 Task: Get the current traffic updates for Alcatraz Island in San Francisco.
Action: Mouse moved to (243, 319)
Screenshot: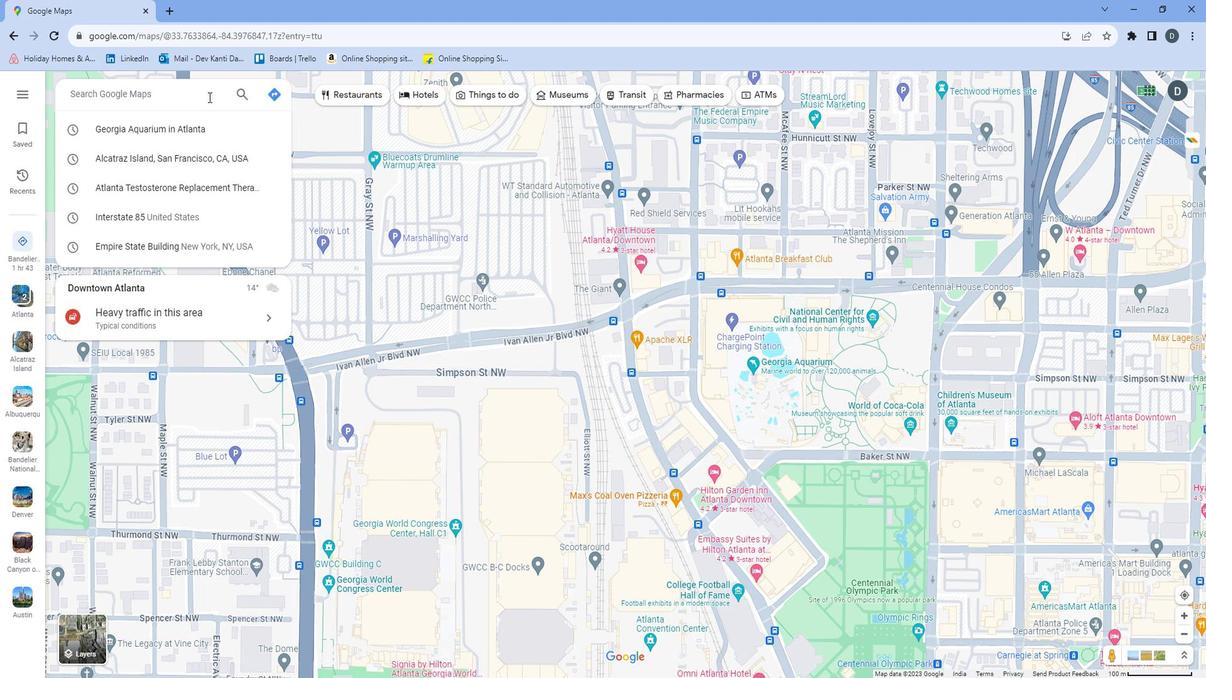 
Action: Mouse pressed left at (243, 319)
Screenshot: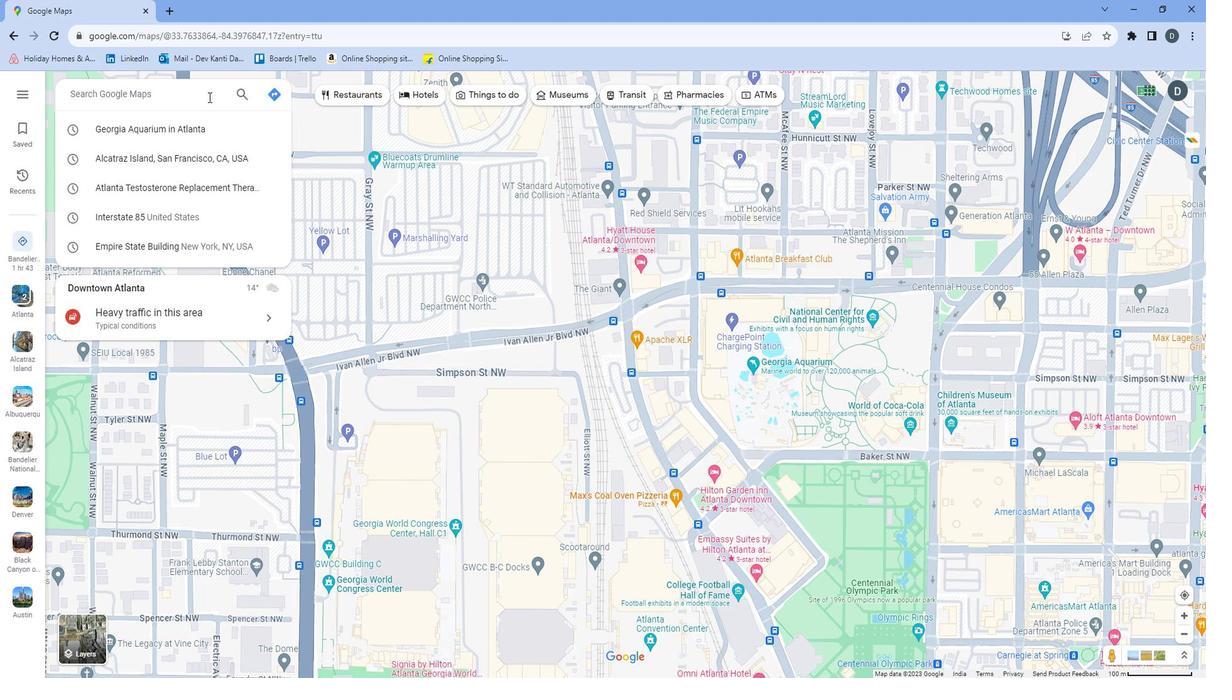 
Action: Mouse moved to (145, 368)
Screenshot: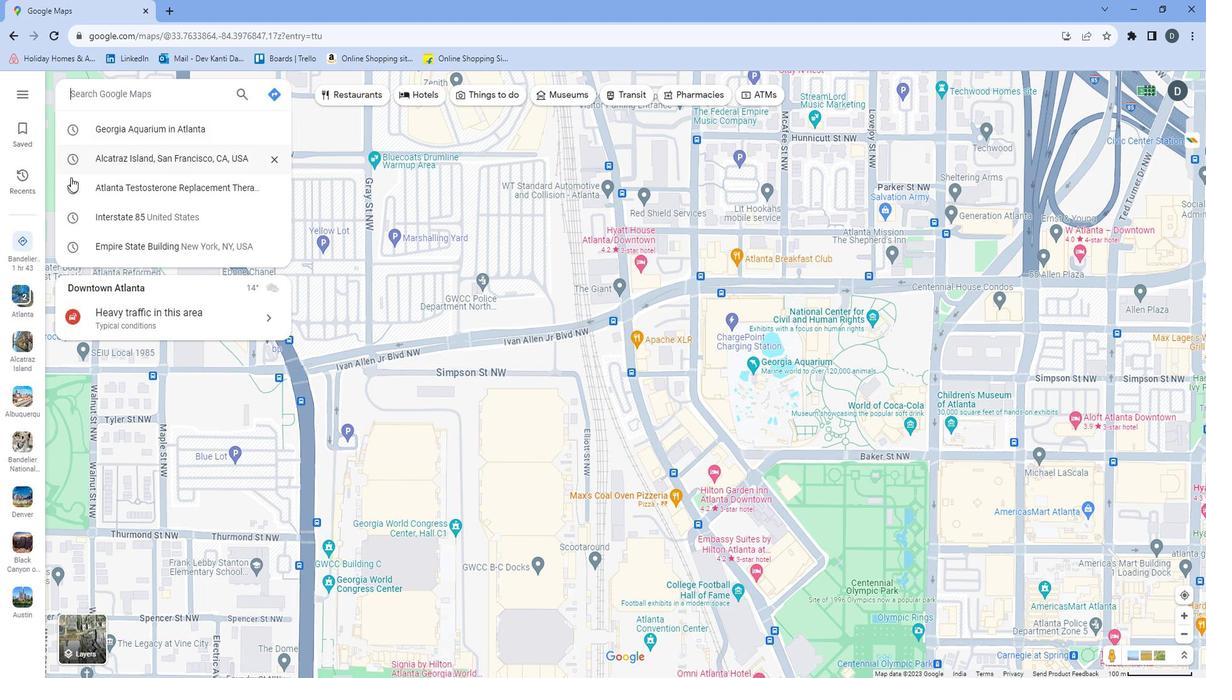 
Action: Key pressed <Key.shift>Alcatraz<Key.space><Key.shift>Island
Screenshot: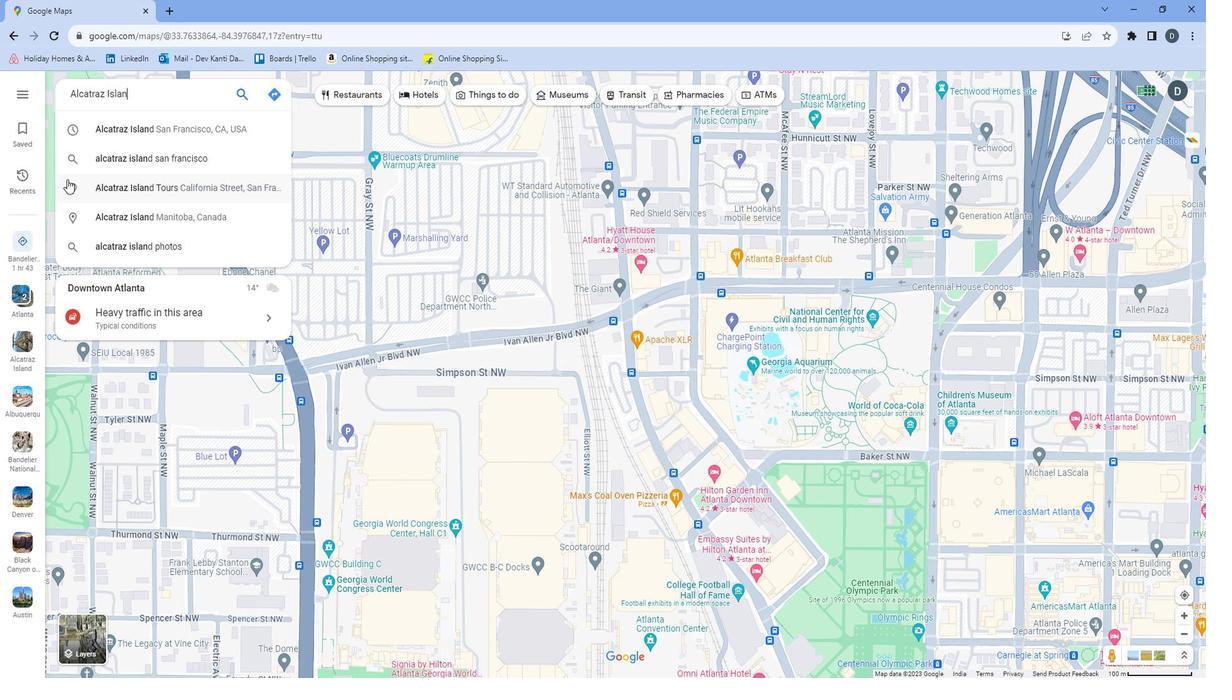 
Action: Mouse moved to (221, 337)
Screenshot: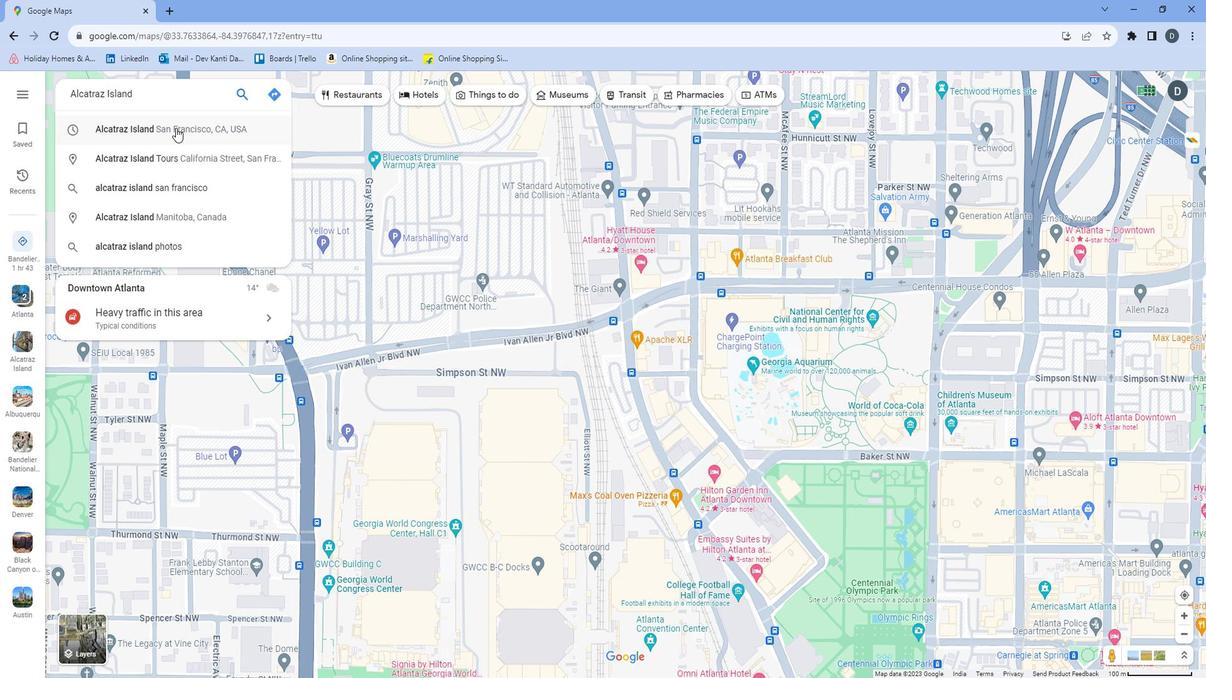 
Action: Mouse pressed left at (221, 337)
Screenshot: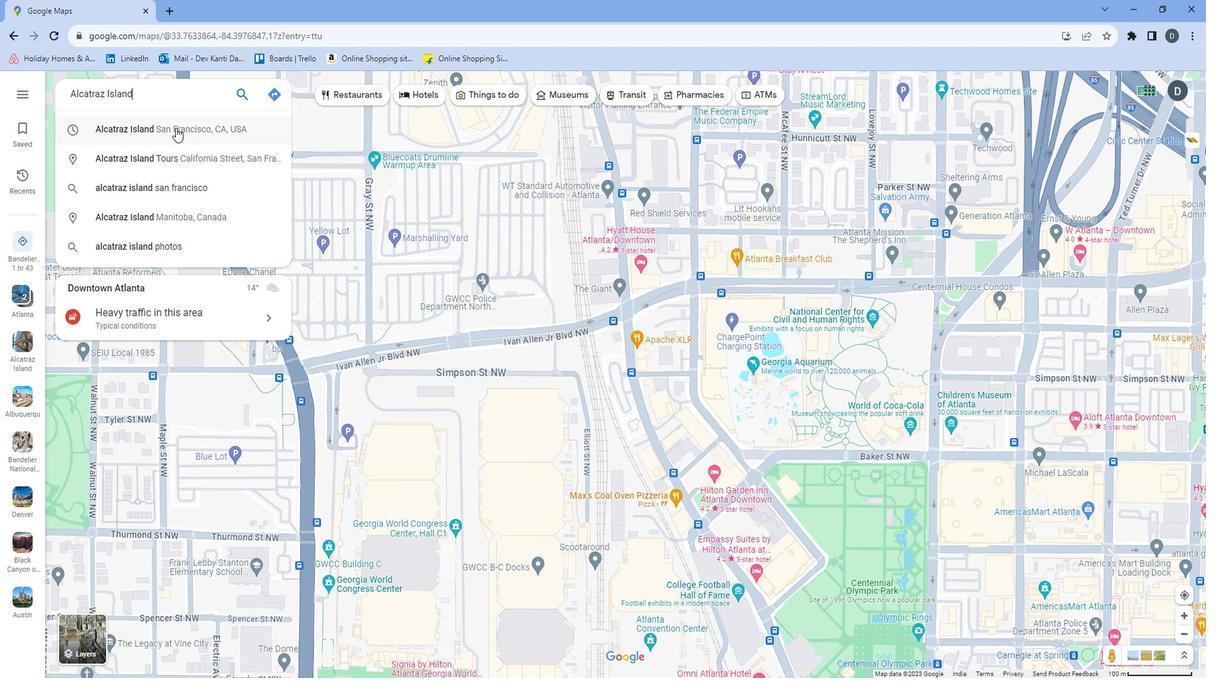 
Action: Mouse moved to (331, 656)
Screenshot: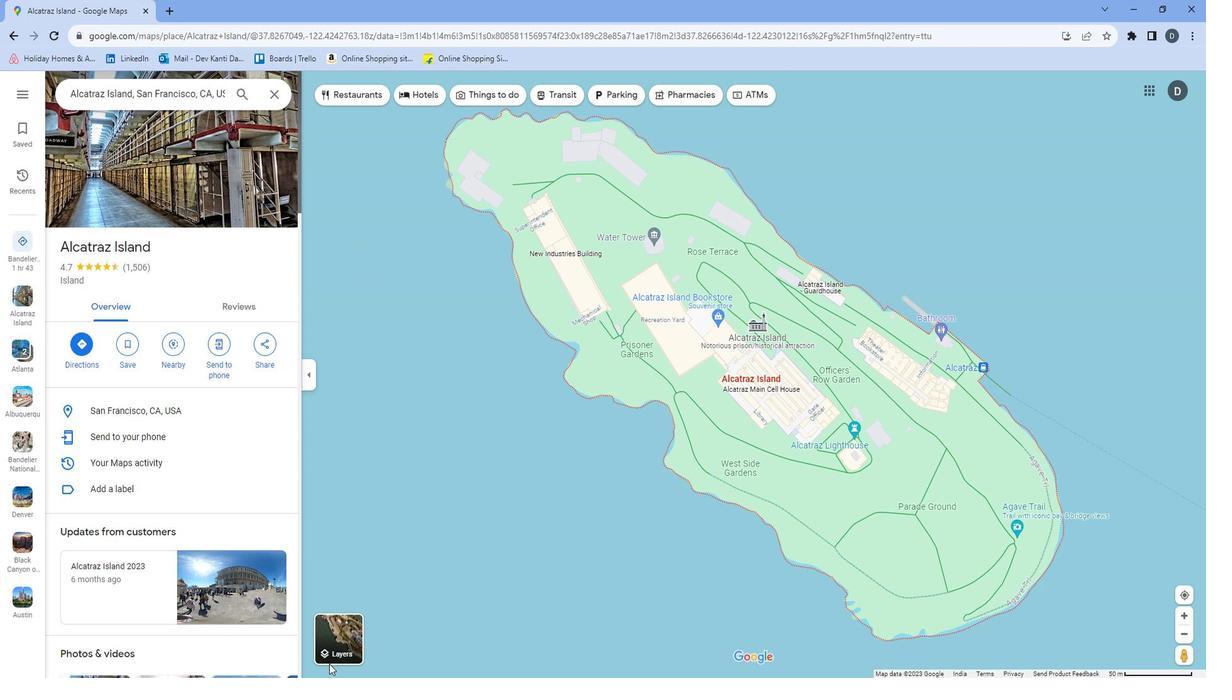 
Action: Mouse pressed left at (331, 656)
Screenshot: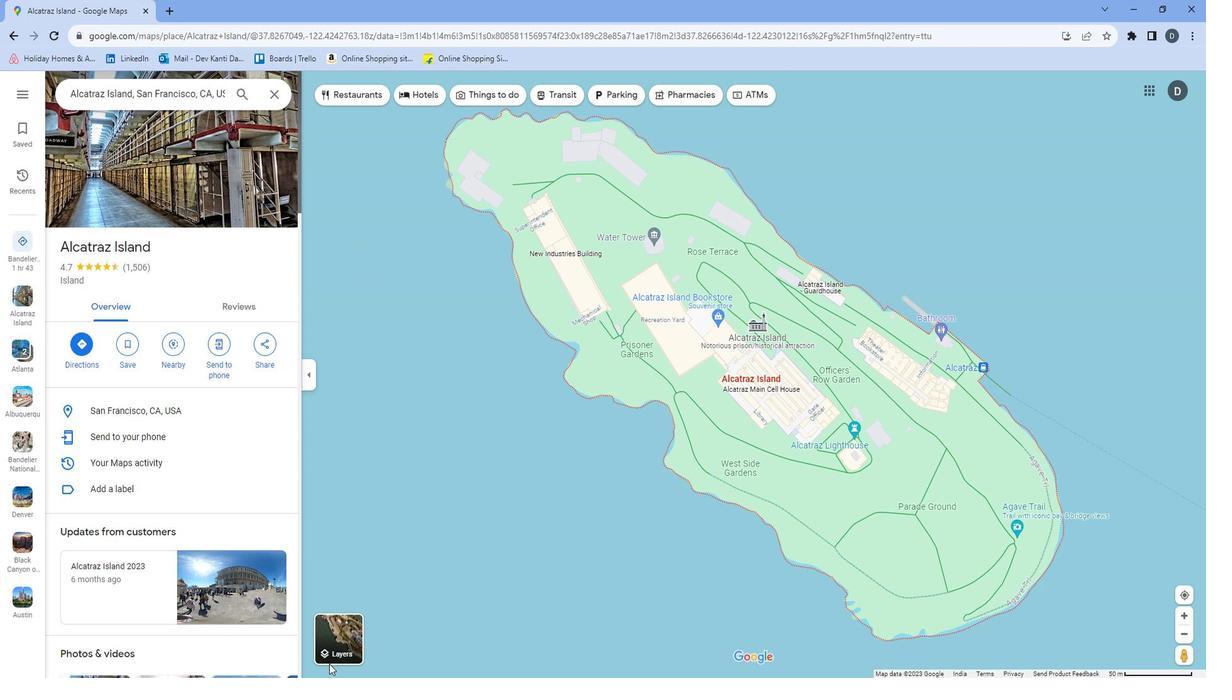 
Action: Mouse moved to (399, 639)
Screenshot: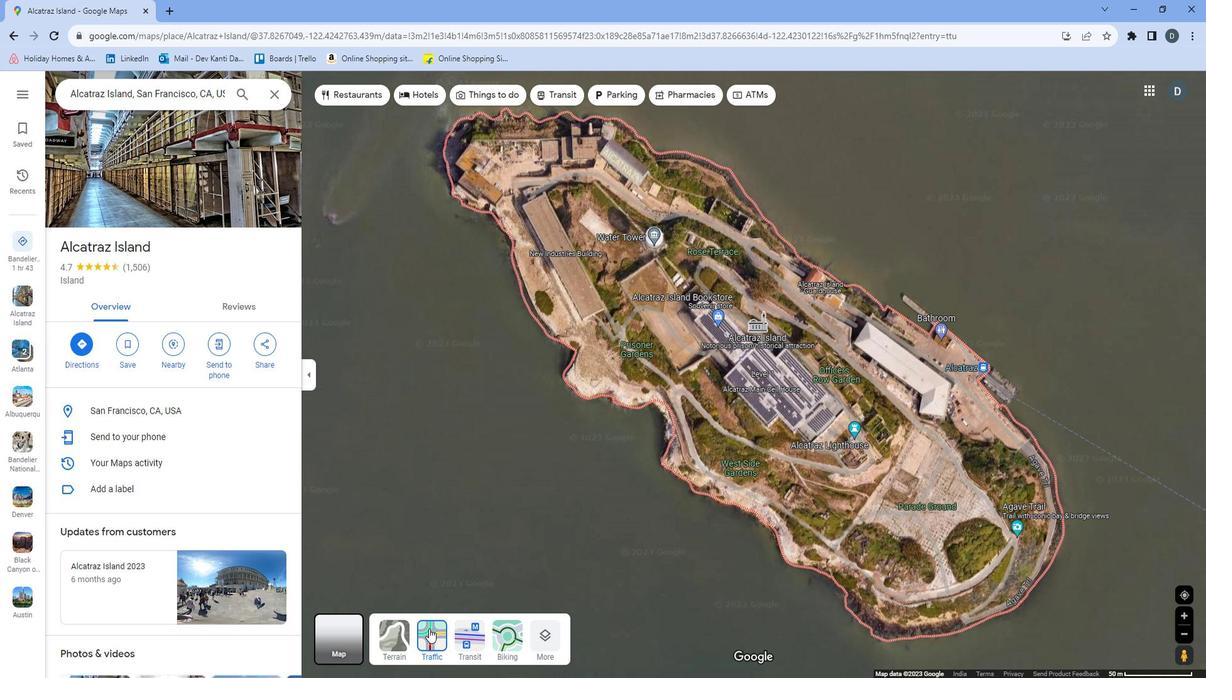 
Action: Mouse pressed left at (399, 639)
Screenshot: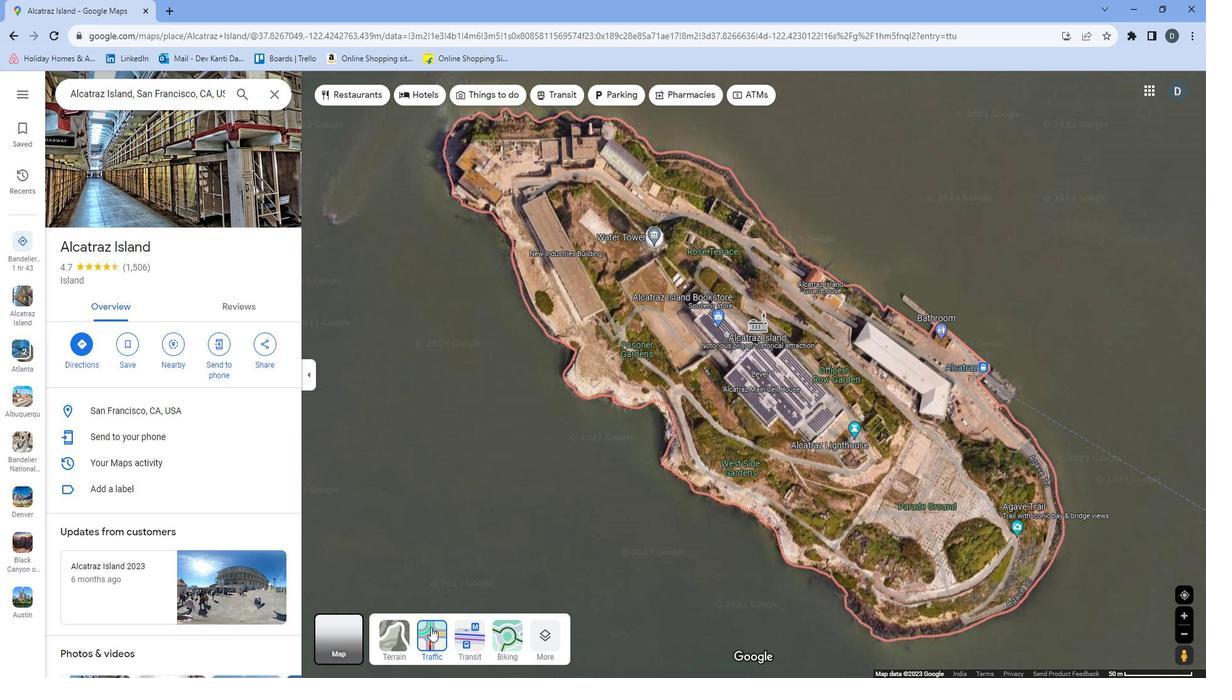 
Action: Mouse moved to (529, 596)
Screenshot: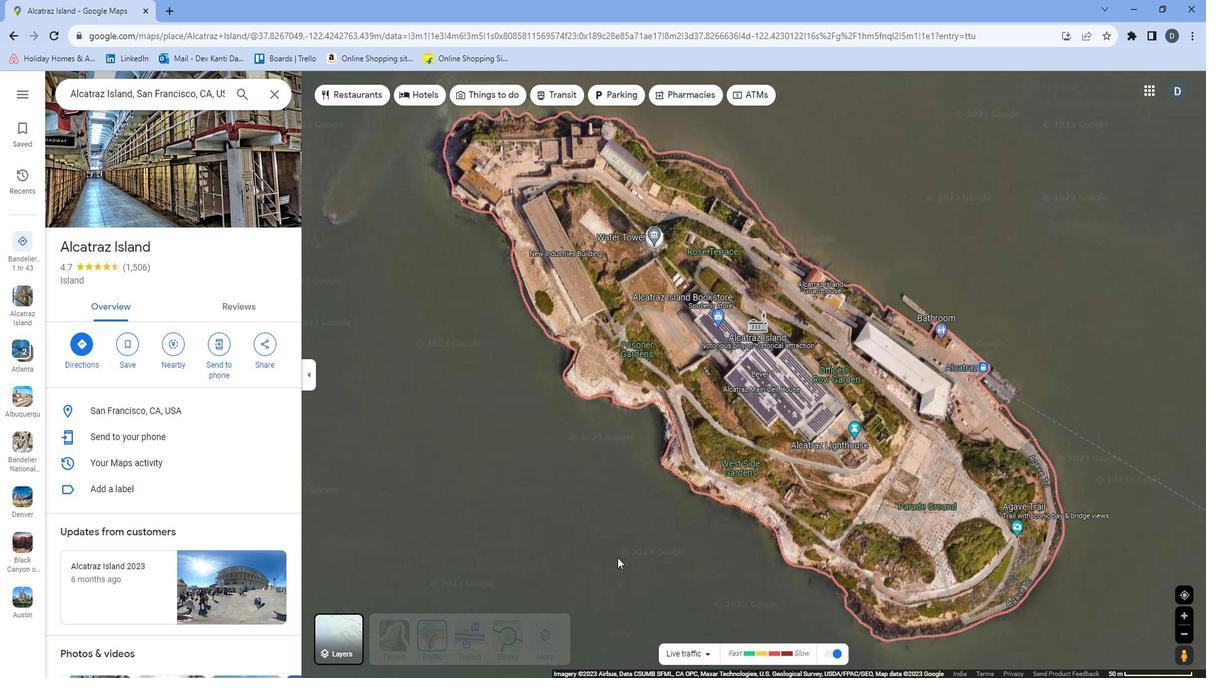 
Action: Mouse scrolled (529, 596) with delta (0, 0)
Screenshot: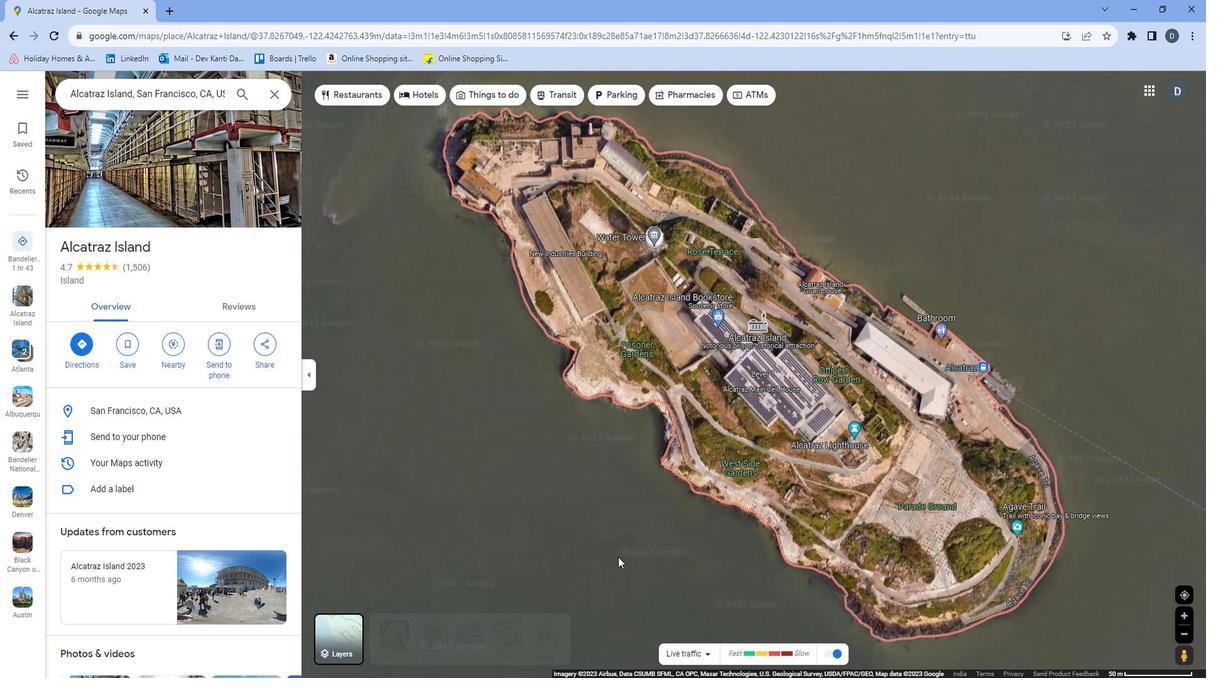 
Action: Mouse scrolled (529, 596) with delta (0, 0)
Screenshot: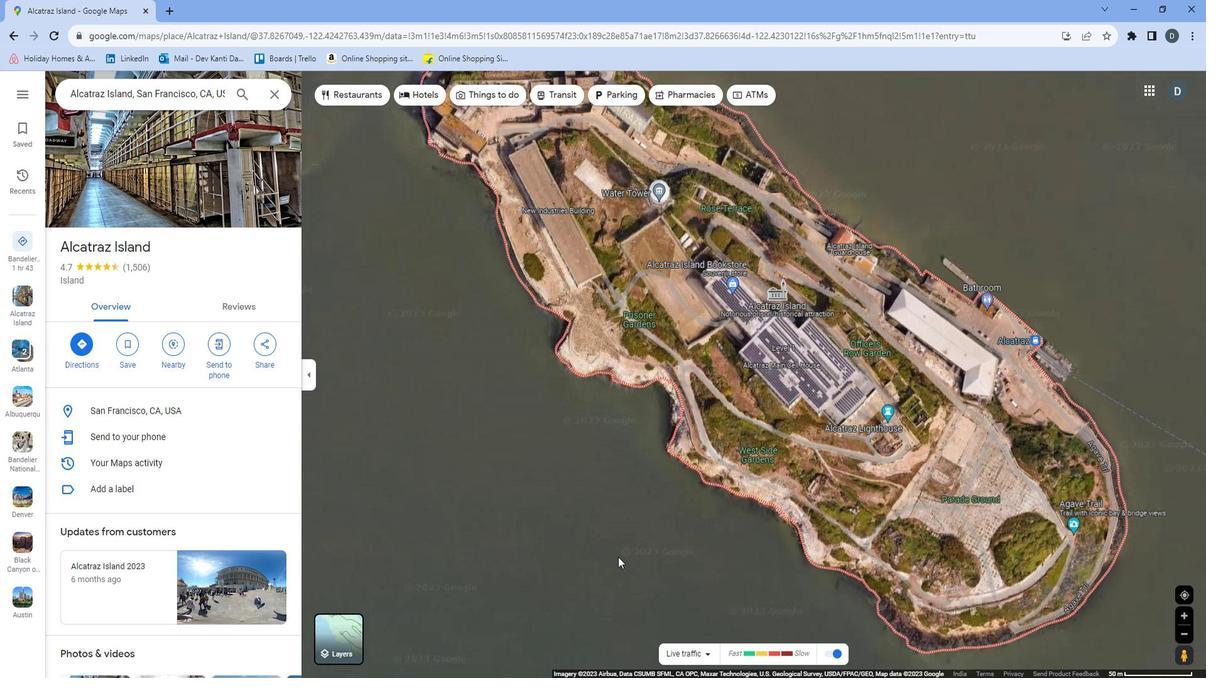 
Action: Mouse scrolled (529, 596) with delta (0, 0)
Screenshot: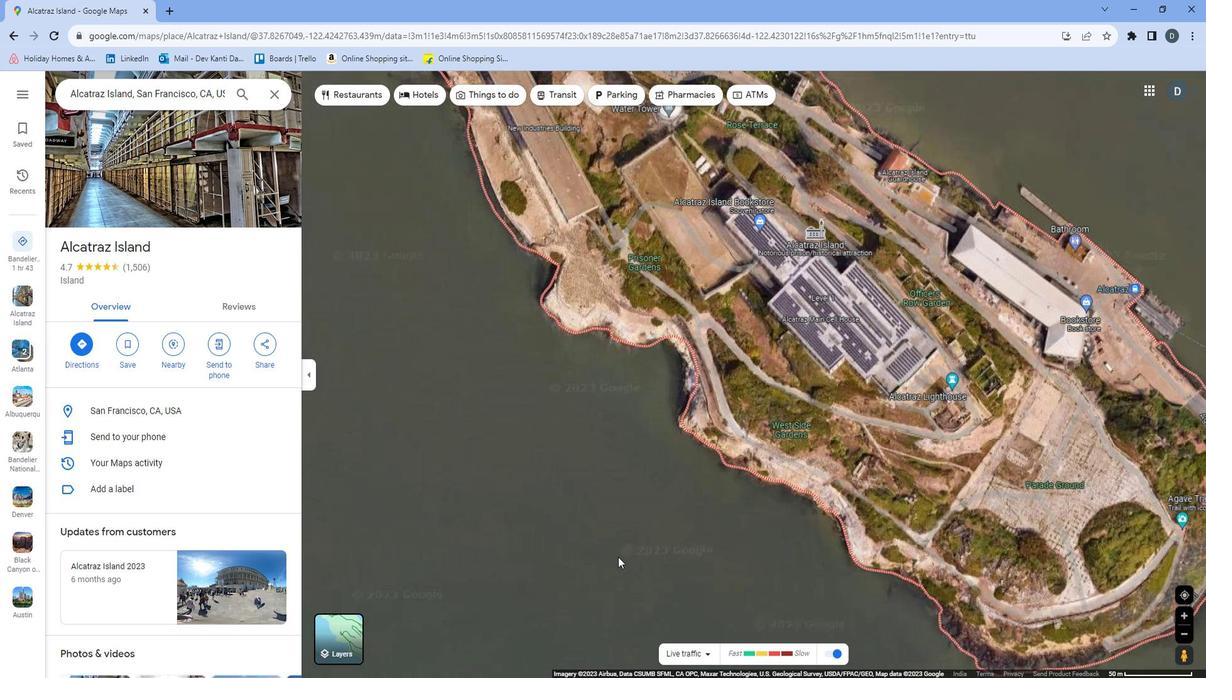 
Action: Mouse moved to (547, 567)
Screenshot: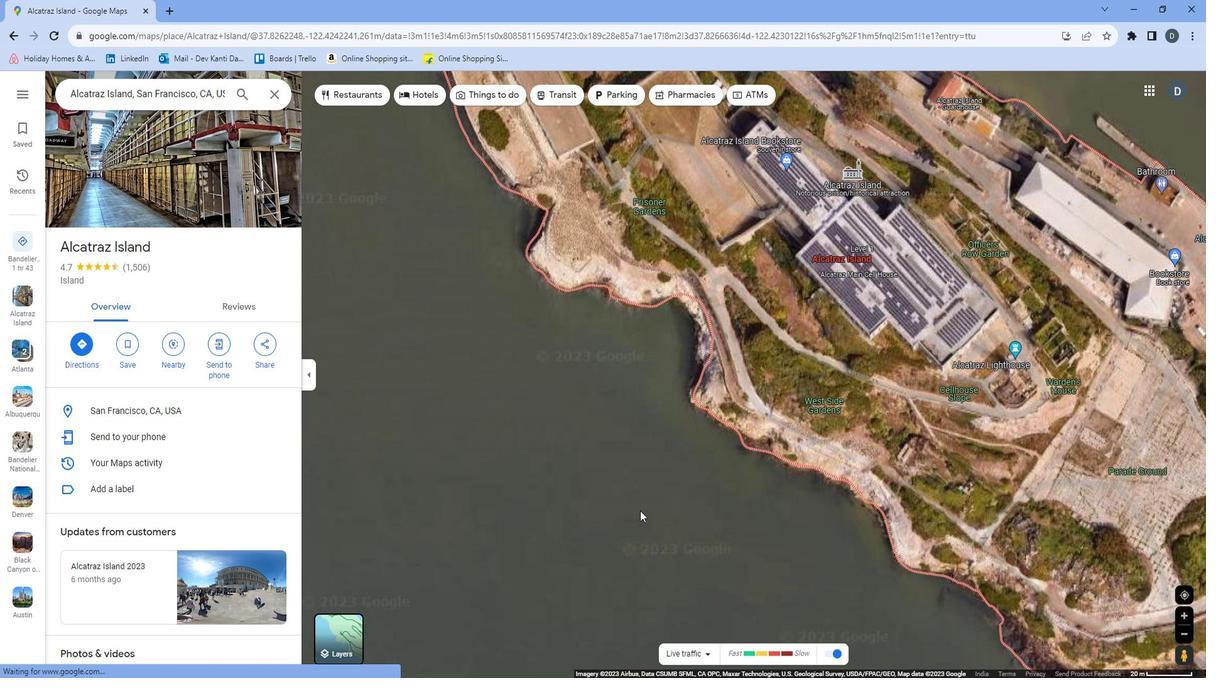 
Action: Mouse pressed left at (547, 567)
Screenshot: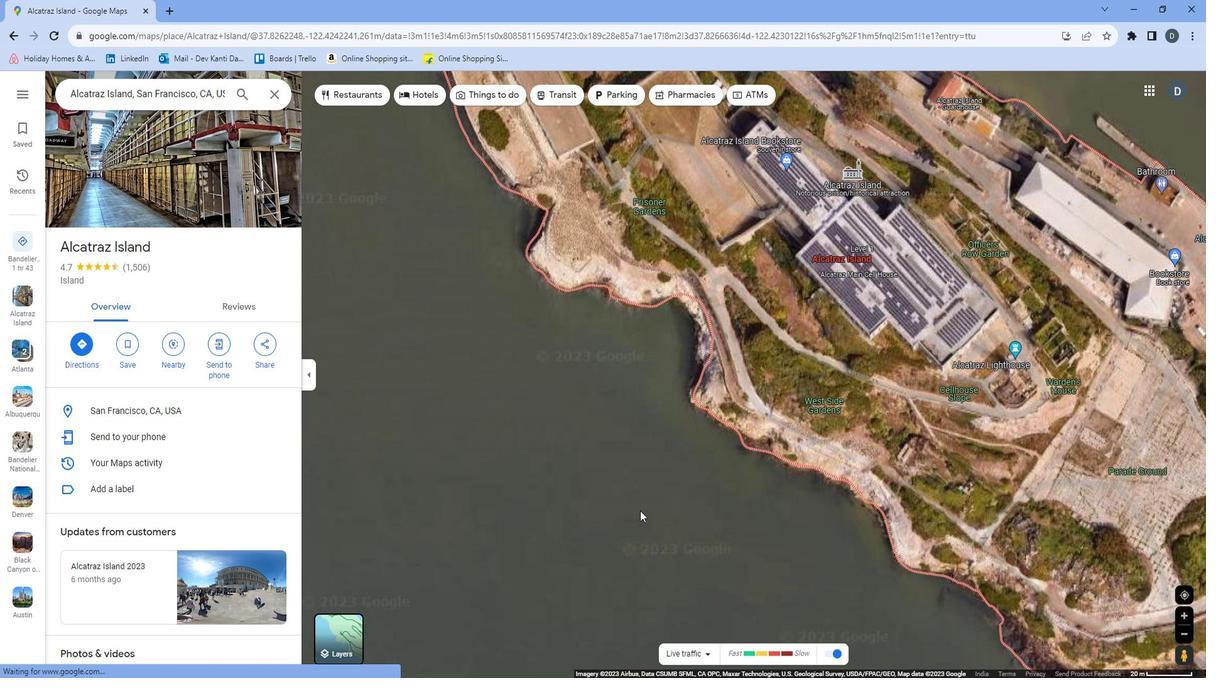 
Action: Mouse moved to (602, 568)
Screenshot: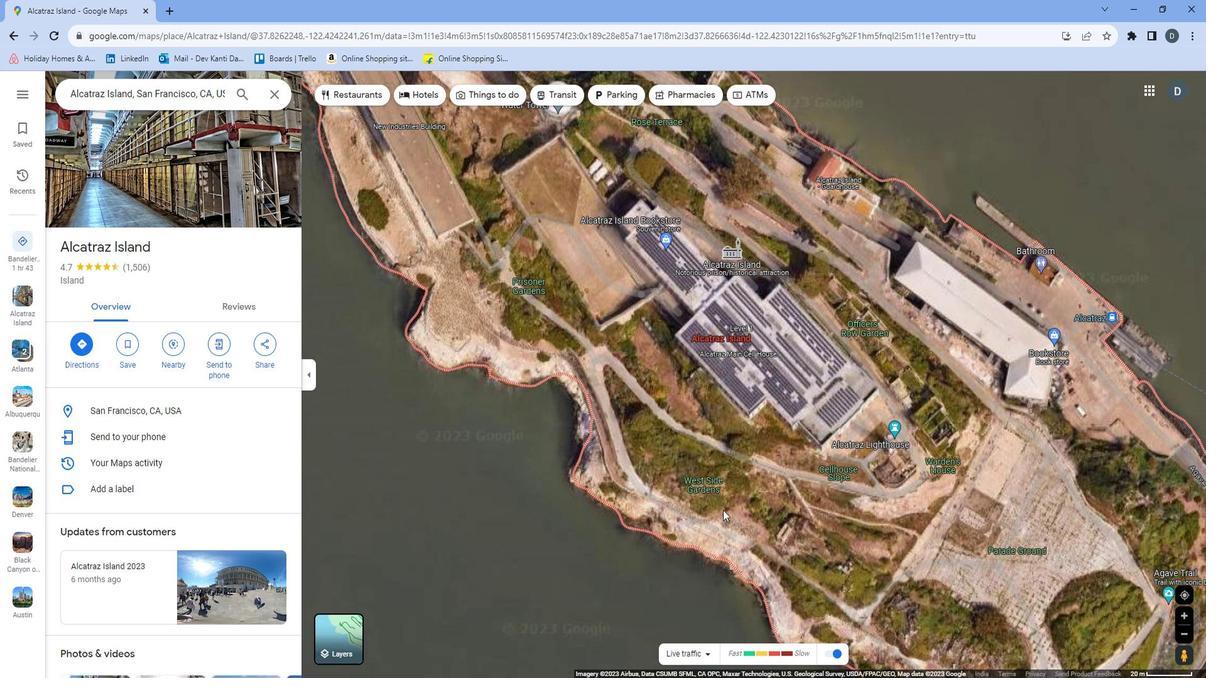
Action: Mouse scrolled (602, 568) with delta (0, 0)
Screenshot: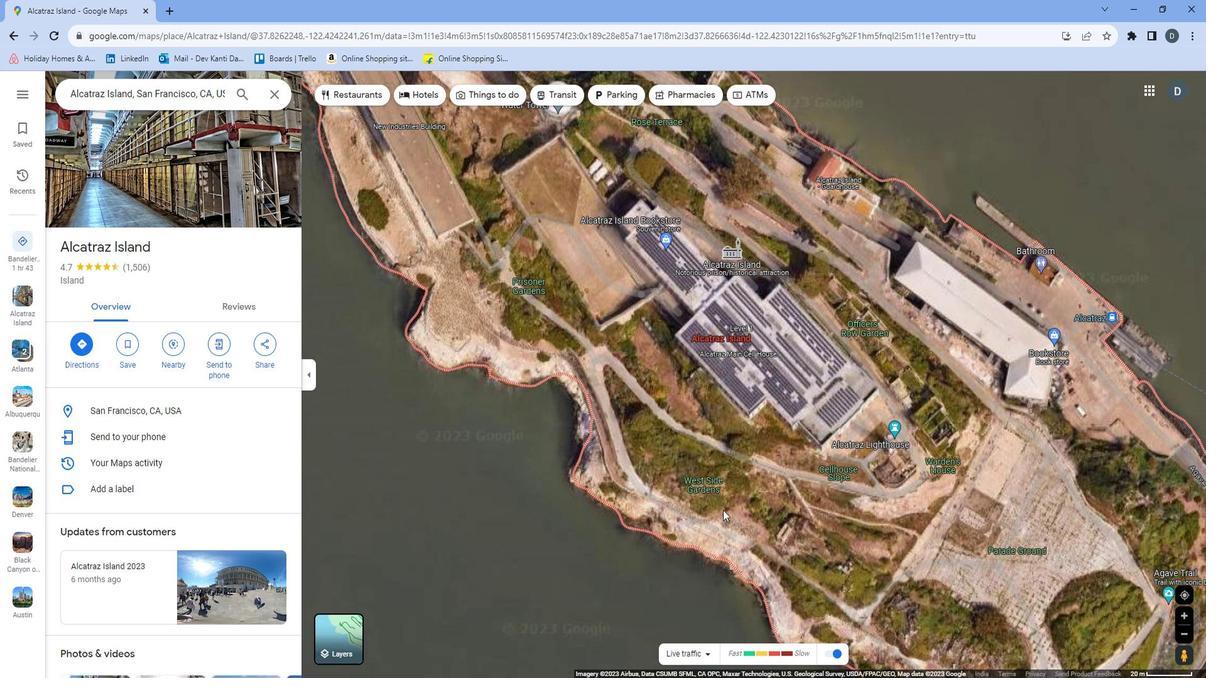 
Action: Mouse moved to (607, 565)
Screenshot: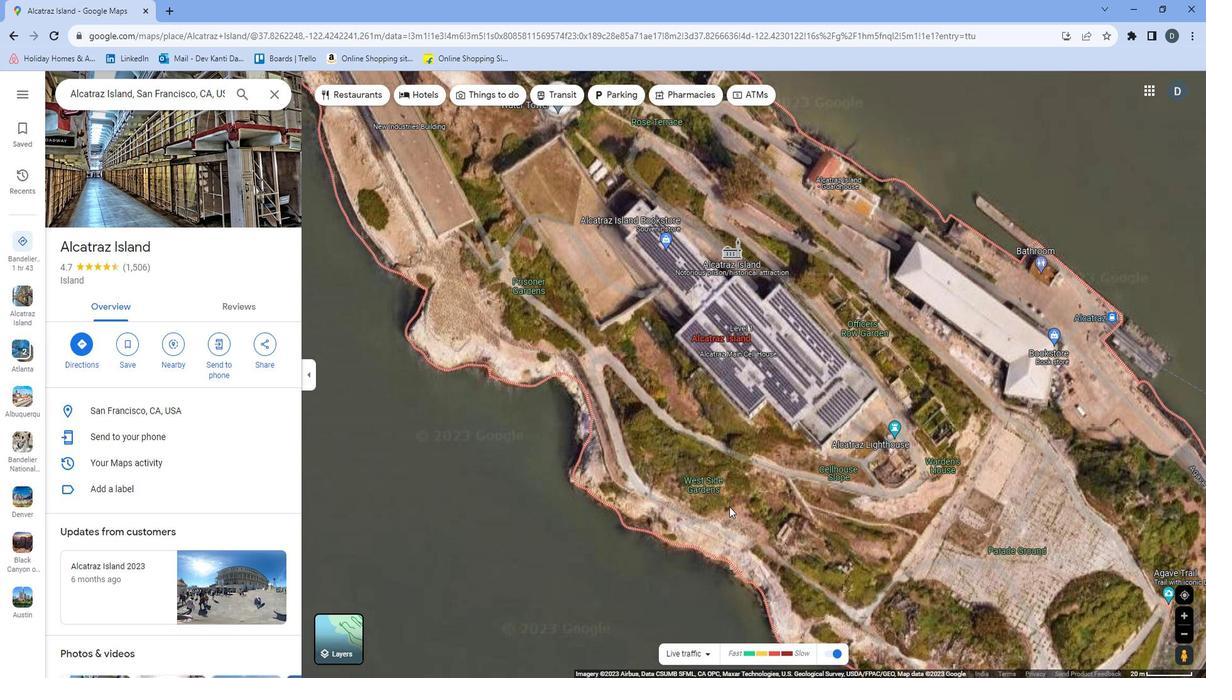 
Action: Mouse scrolled (607, 566) with delta (0, 0)
Screenshot: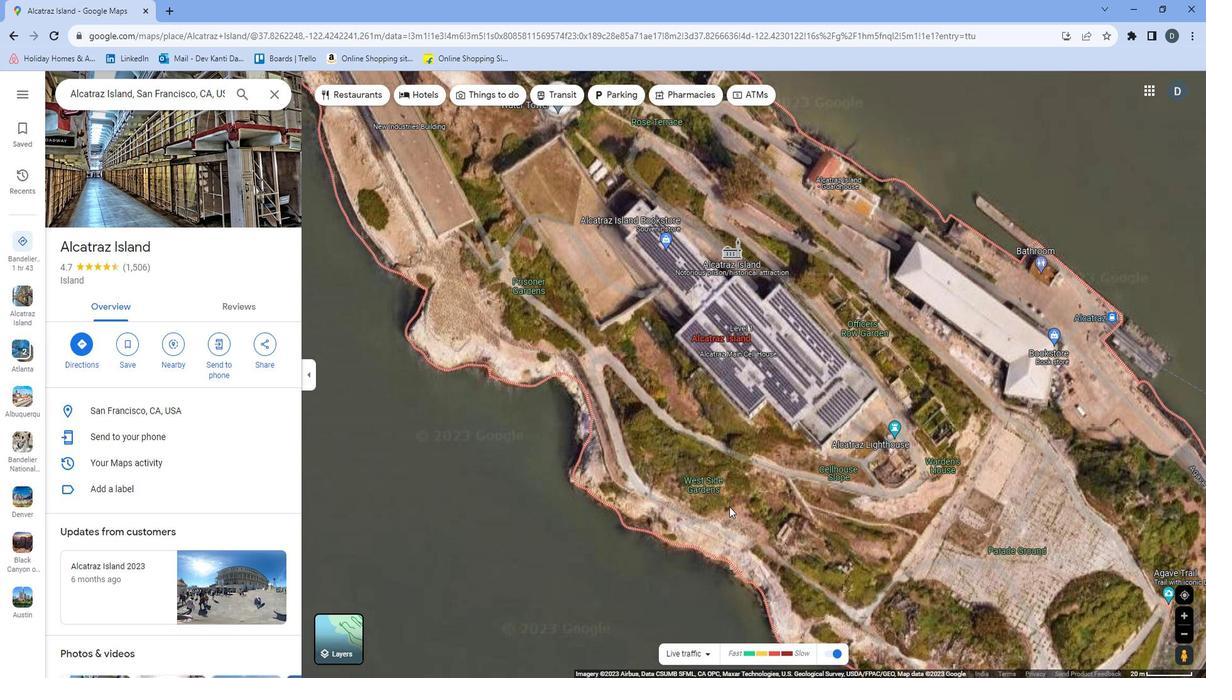 
Action: Mouse moved to (609, 565)
Screenshot: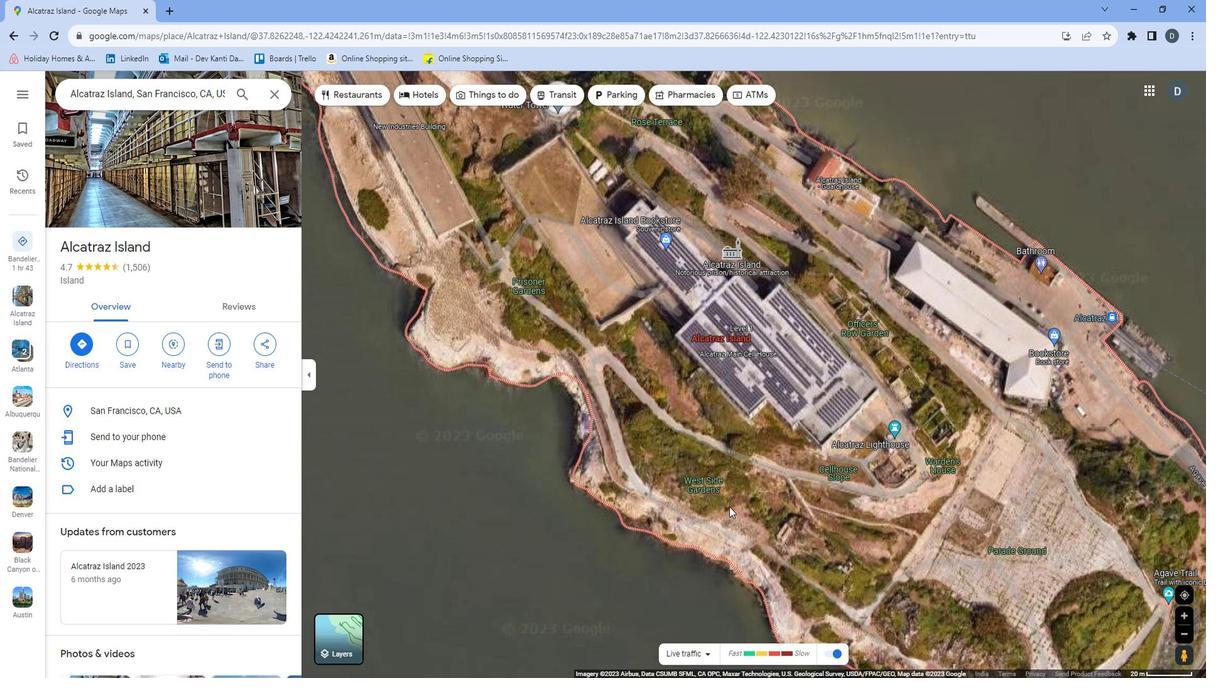 
Action: Mouse scrolled (609, 565) with delta (0, 0)
Screenshot: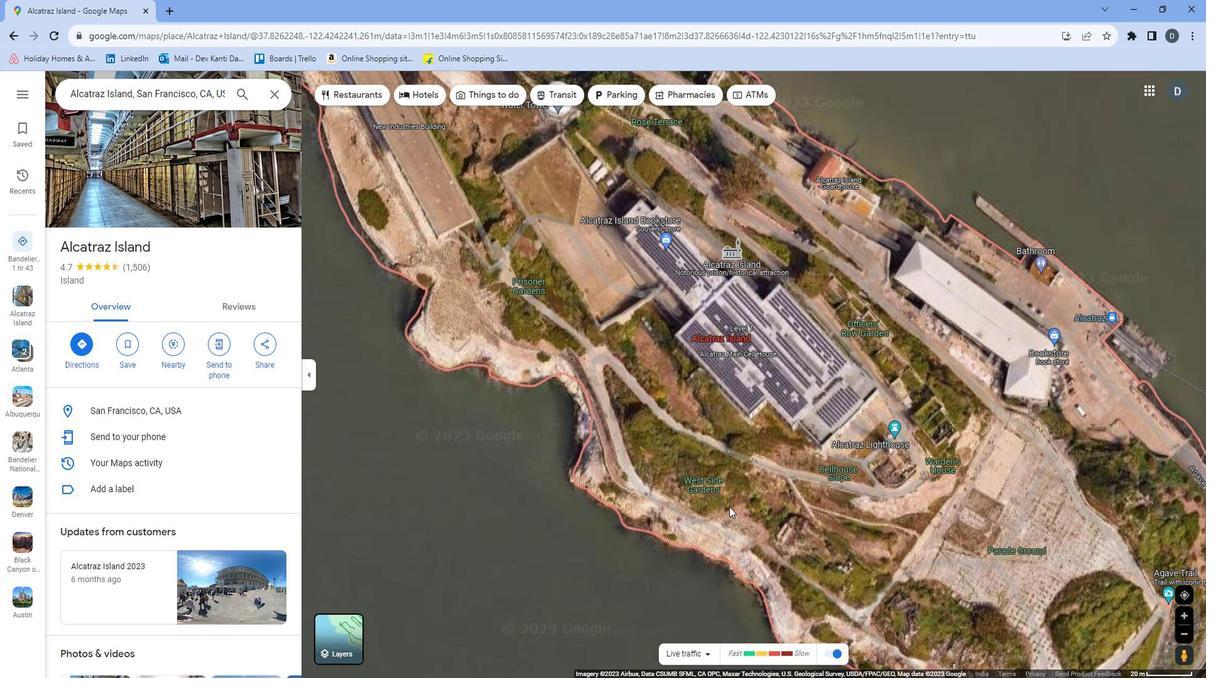 
Action: Mouse moved to (610, 564)
Screenshot: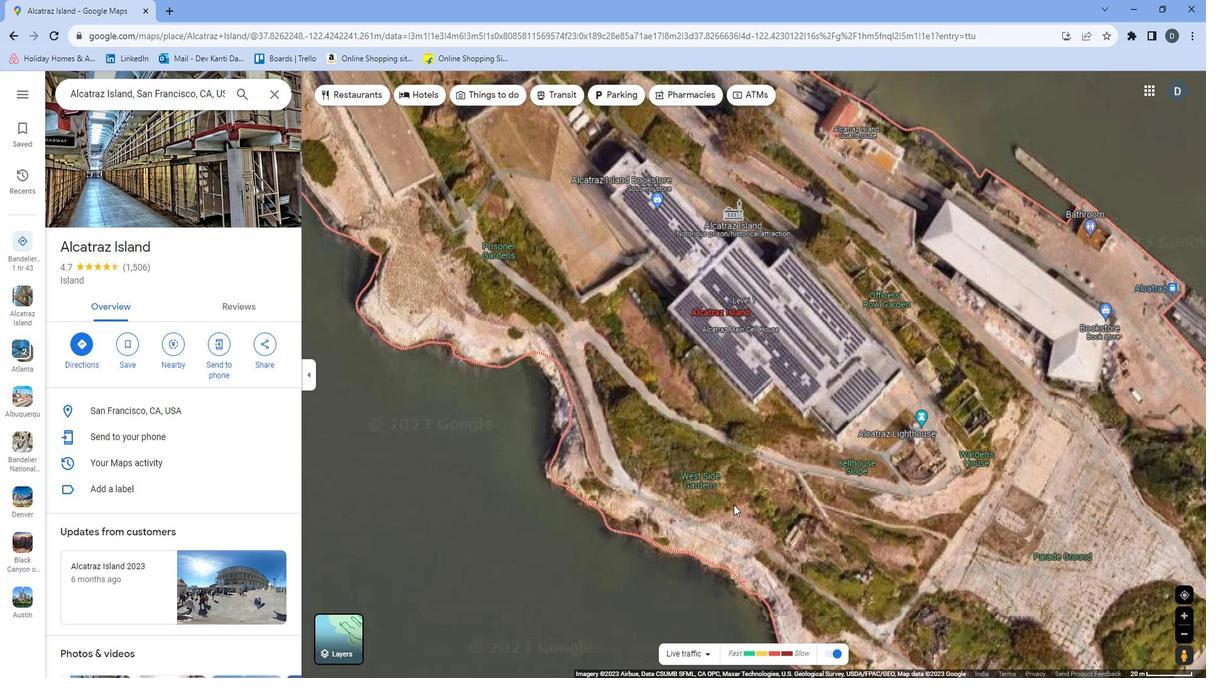 
Action: Mouse scrolled (610, 565) with delta (0, 0)
Screenshot: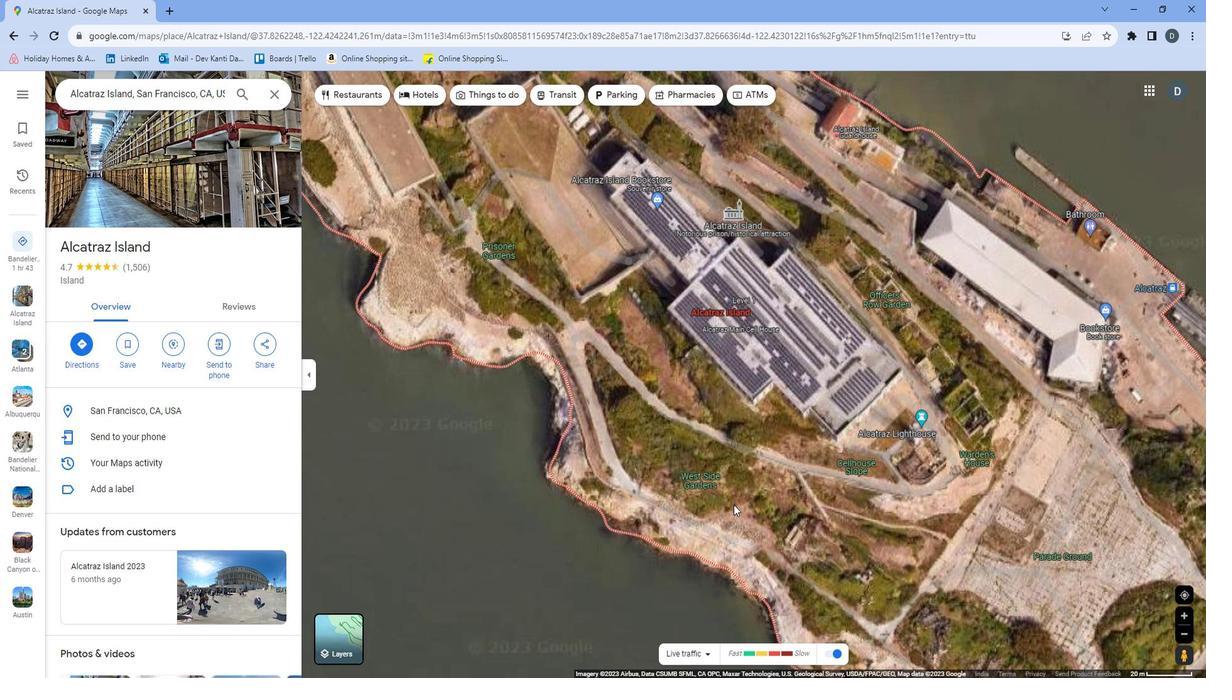 
Action: Mouse moved to (610, 564)
Screenshot: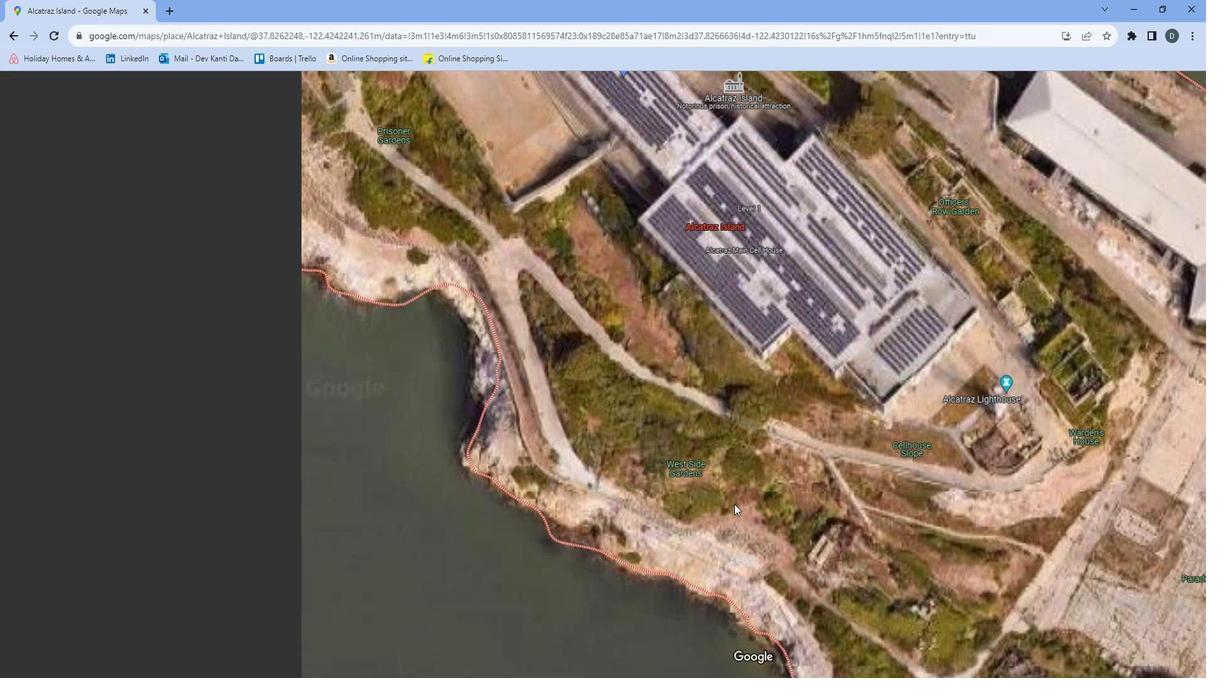 
Action: Mouse scrolled (610, 565) with delta (0, 0)
Screenshot: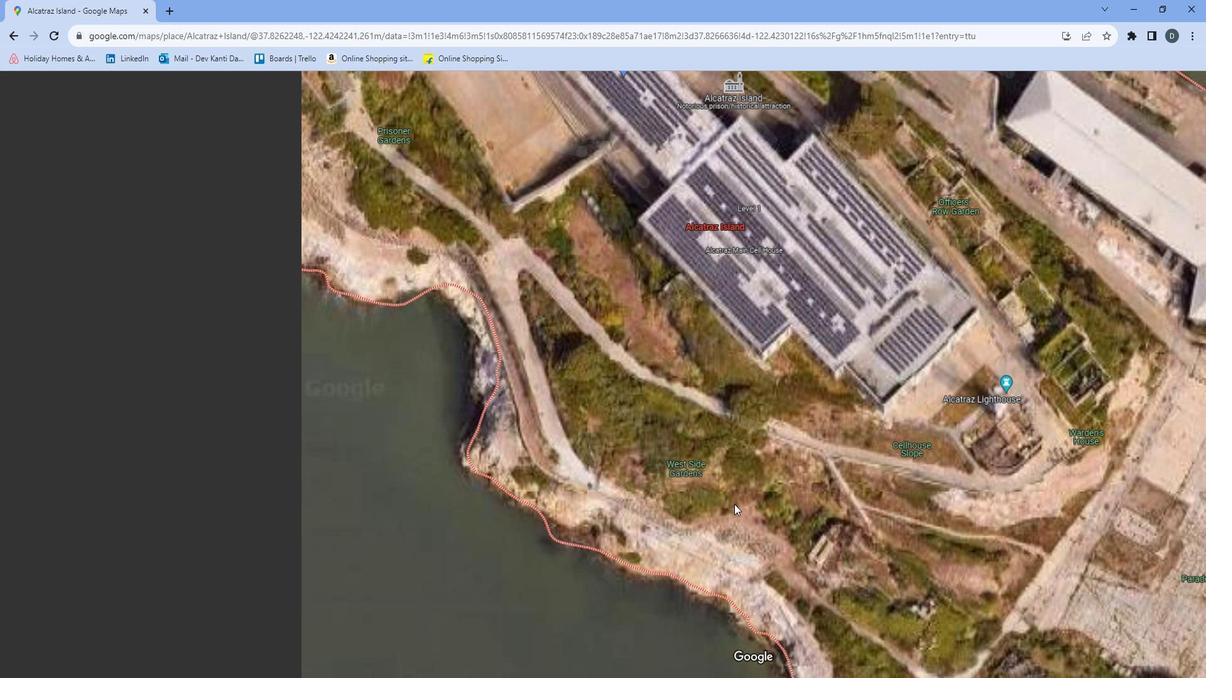 
Action: Mouse moved to (607, 566)
Screenshot: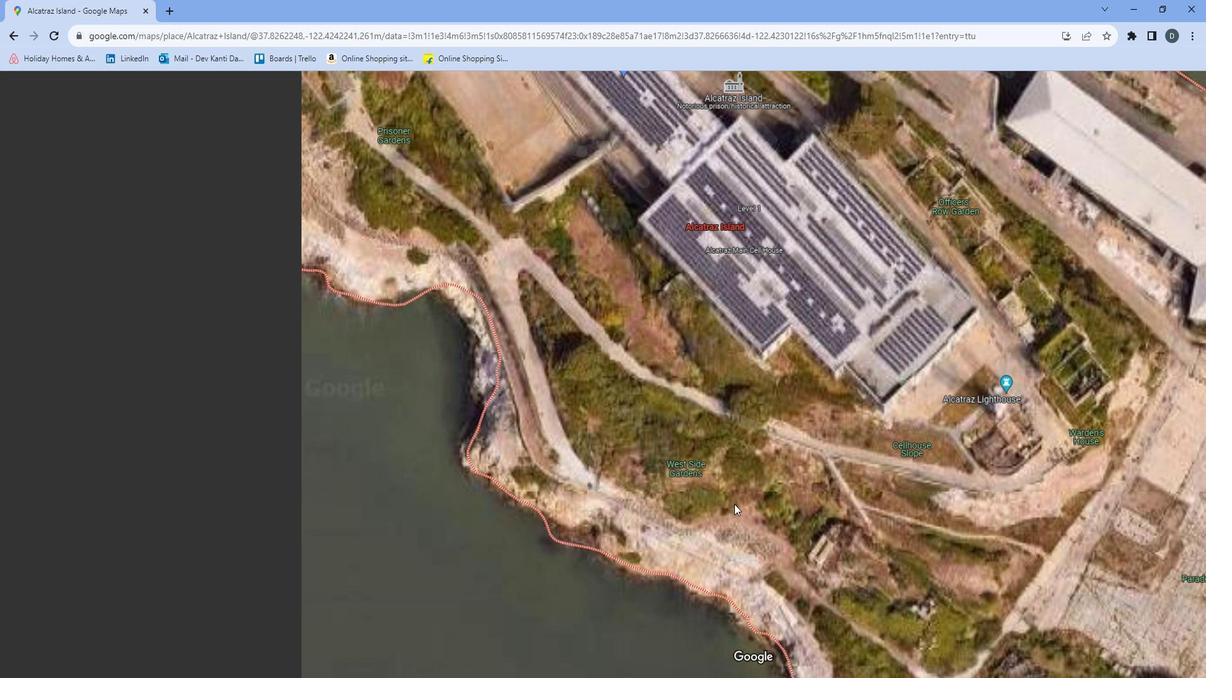 
Action: Mouse scrolled (607, 566) with delta (0, 0)
Screenshot: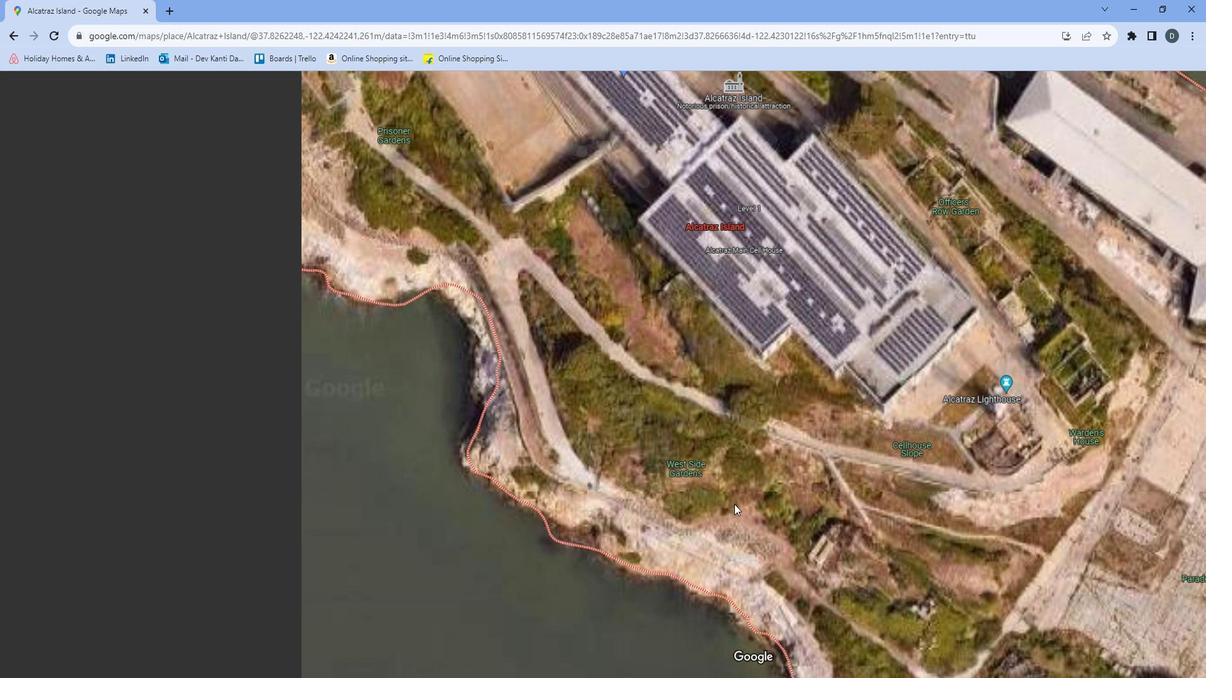 
Action: Mouse moved to (671, 458)
Screenshot: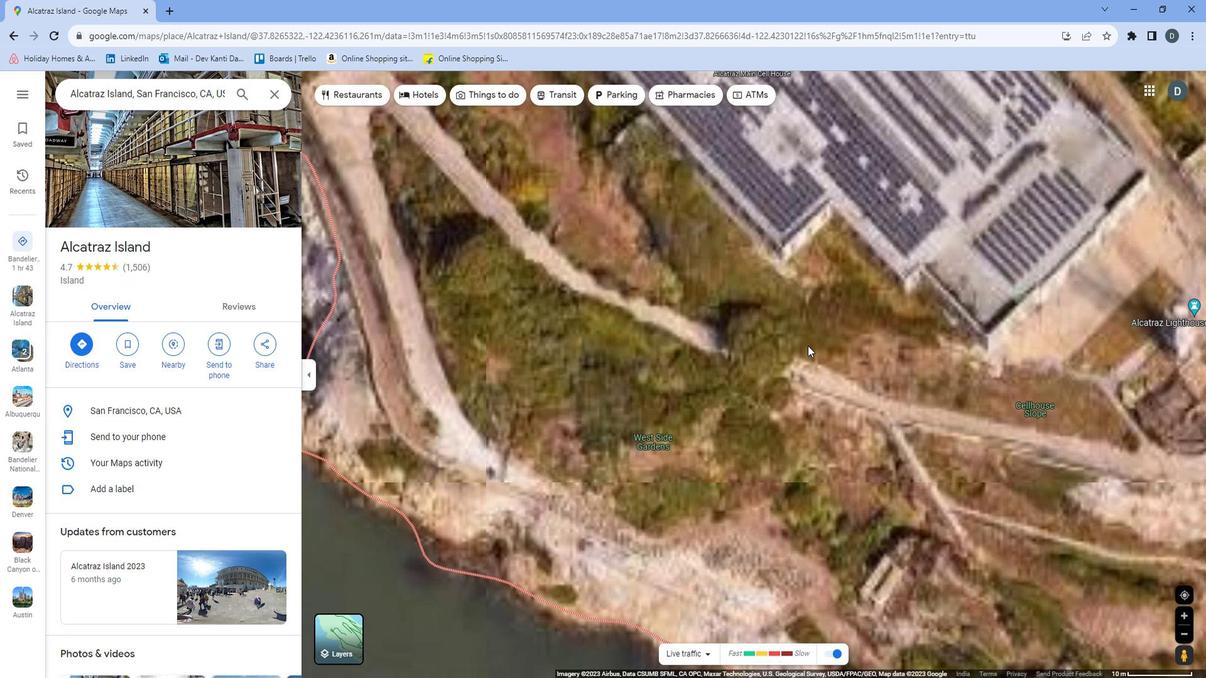 
Action: Mouse pressed left at (671, 458)
Screenshot: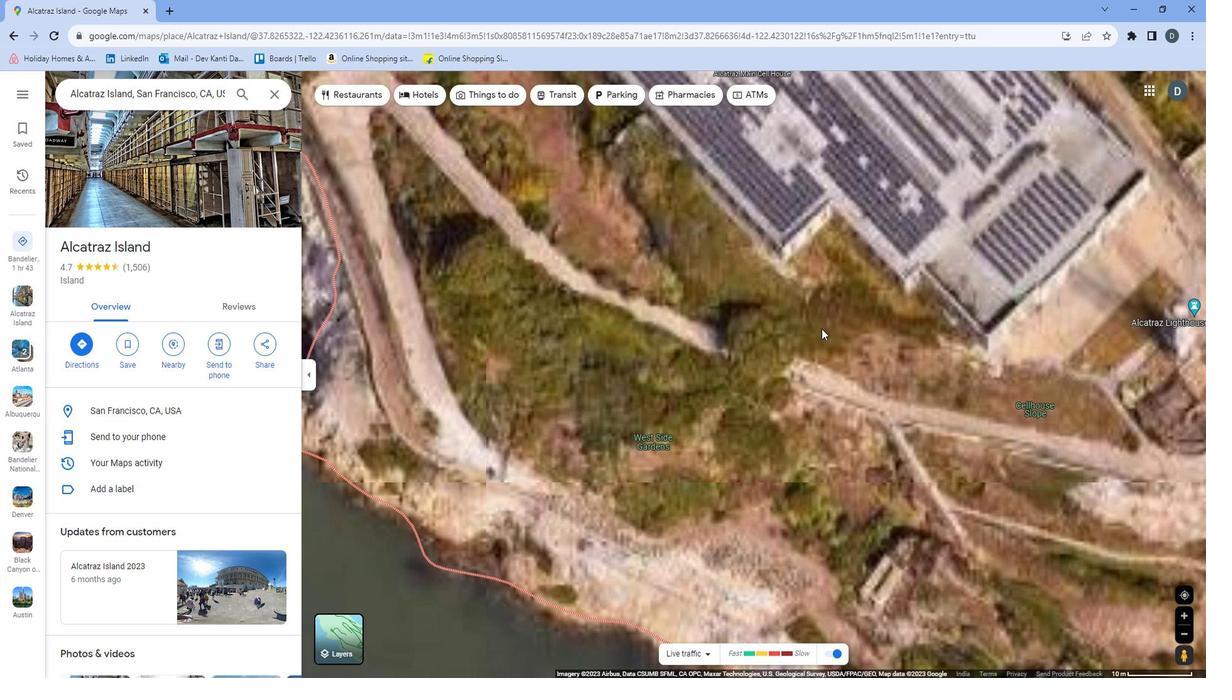 
Action: Mouse moved to (640, 607)
Screenshot: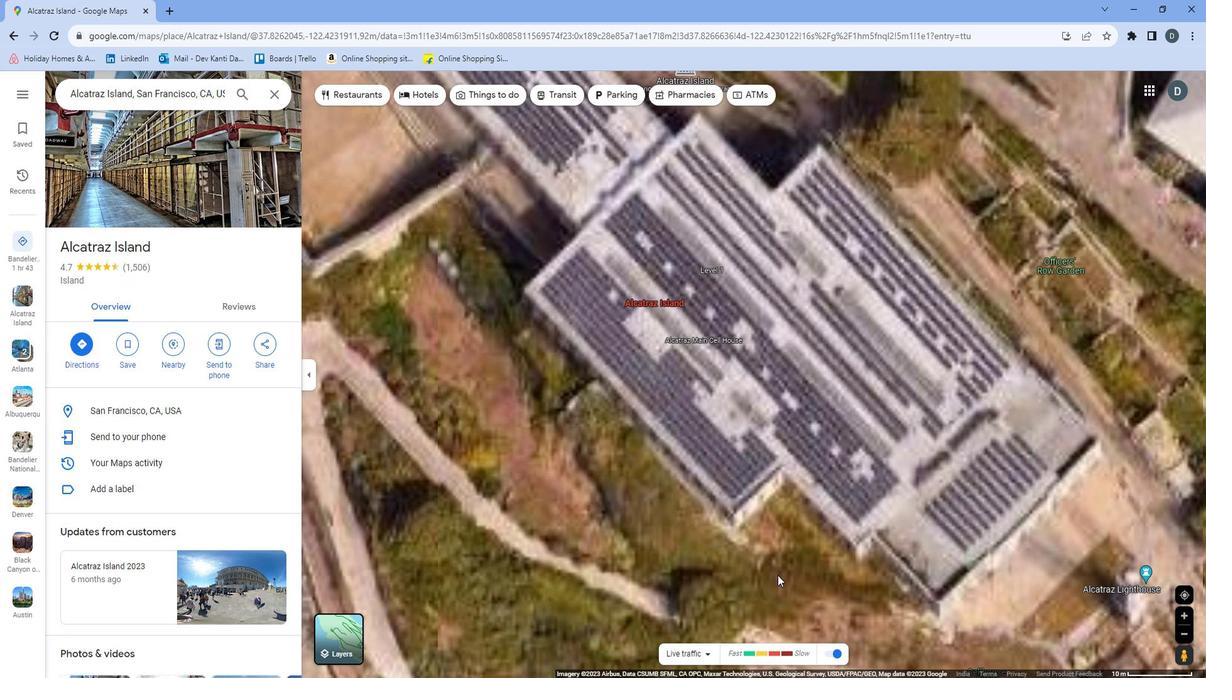 
Action: Mouse scrolled (640, 607) with delta (0, 0)
Screenshot: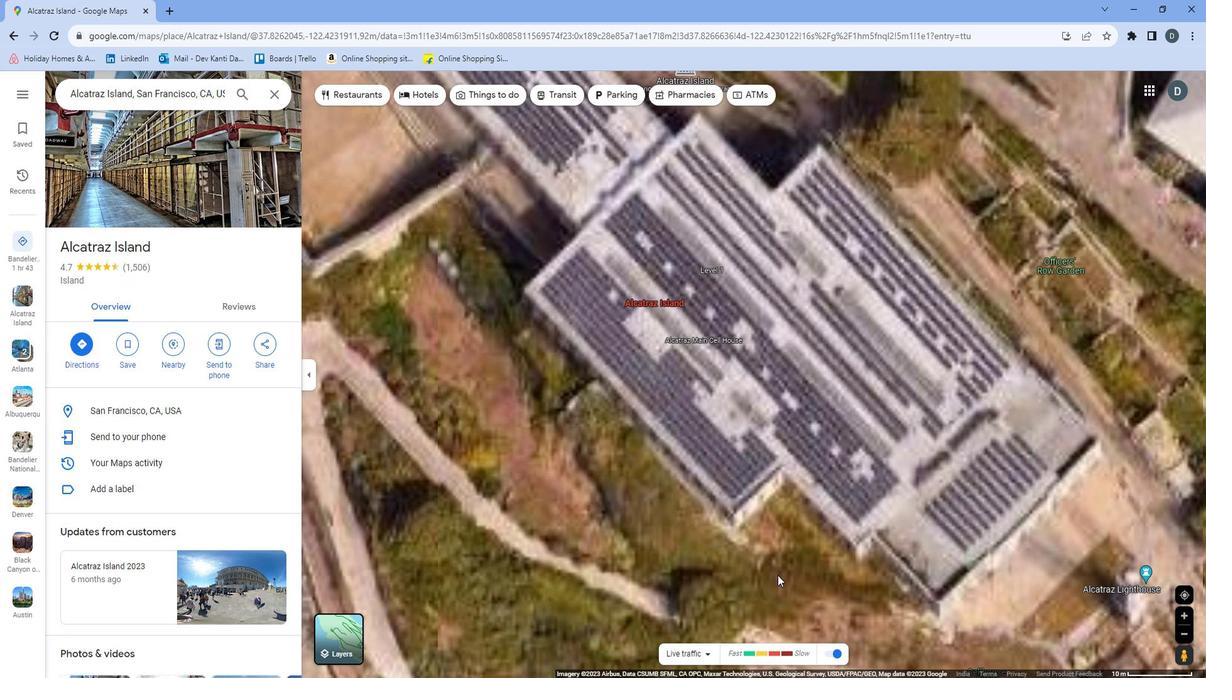 
Action: Mouse moved to (640, 606)
Screenshot: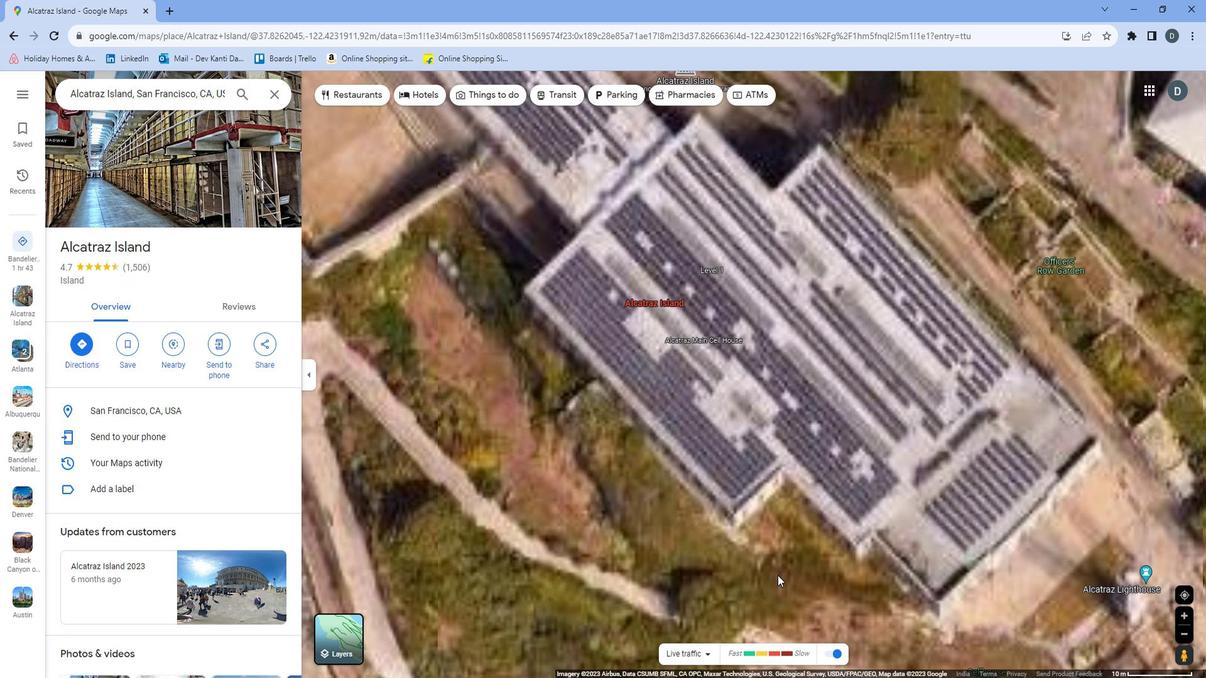 
Action: Mouse scrolled (640, 605) with delta (0, 0)
Screenshot: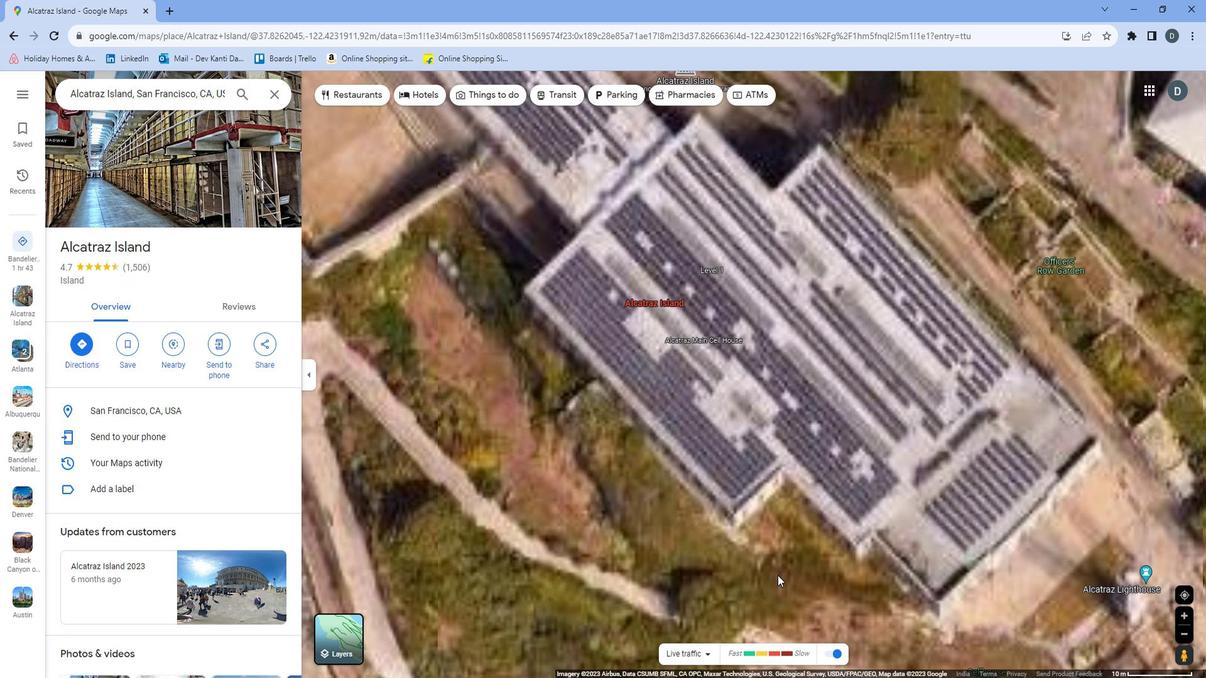
Action: Mouse moved to (656, 596)
Screenshot: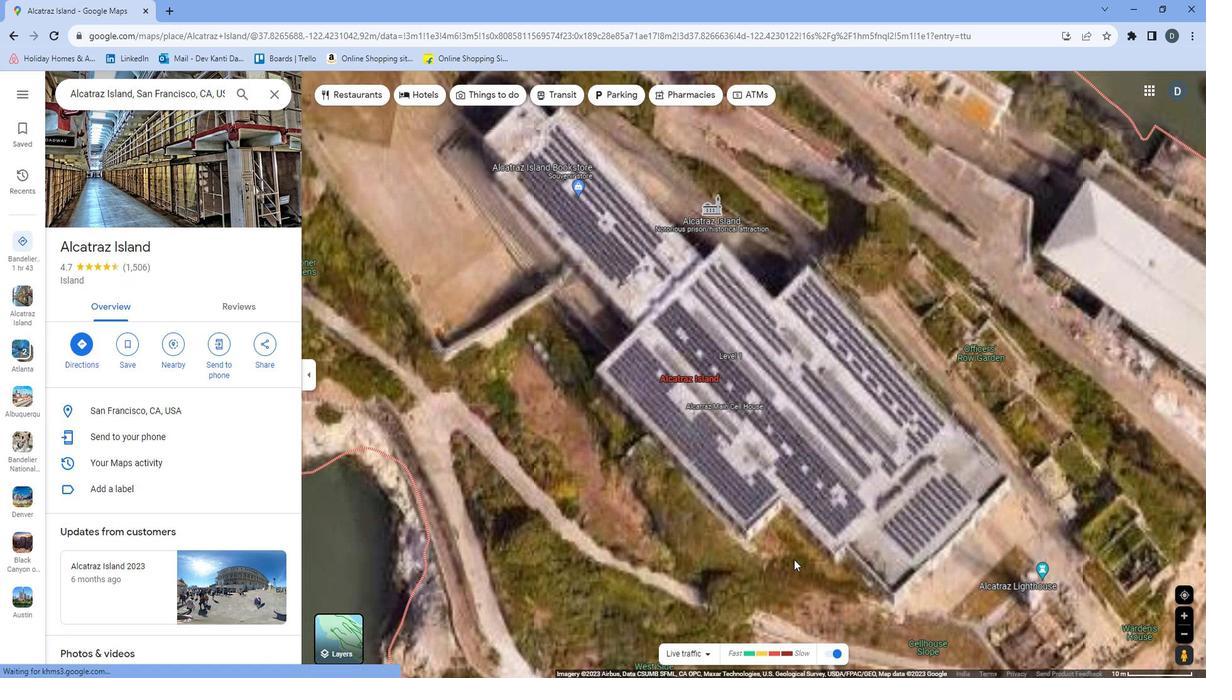 
Action: Mouse pressed left at (656, 596)
Screenshot: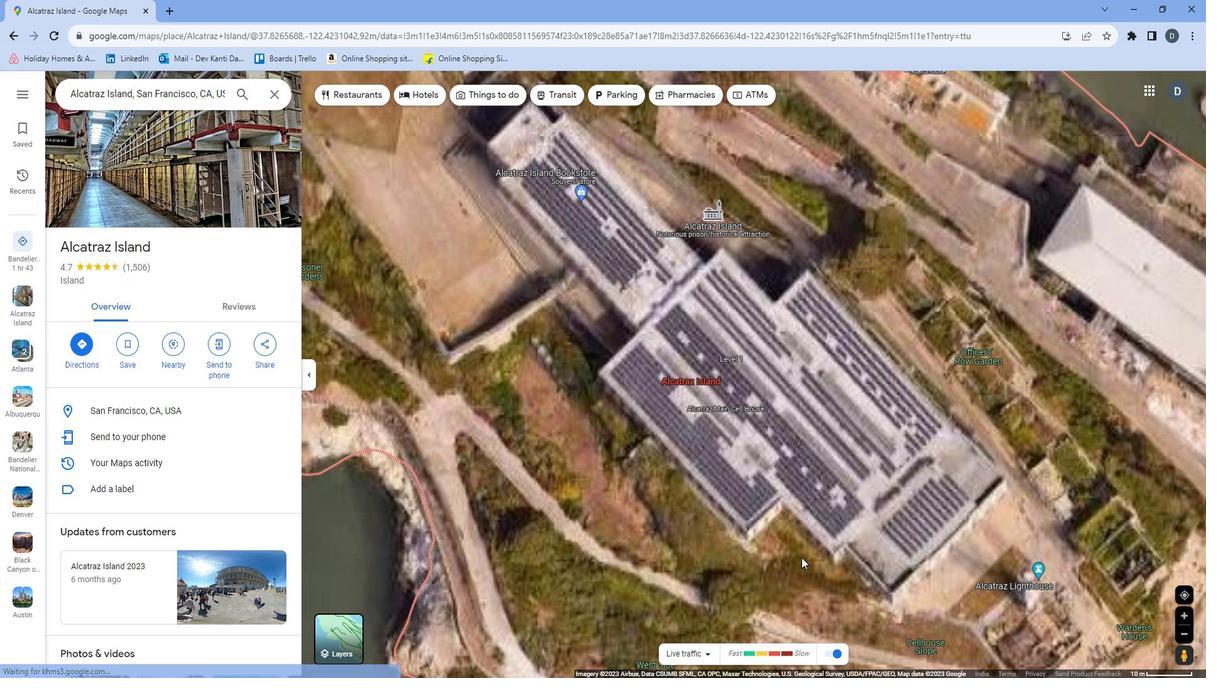 
Action: Mouse moved to (618, 601)
Screenshot: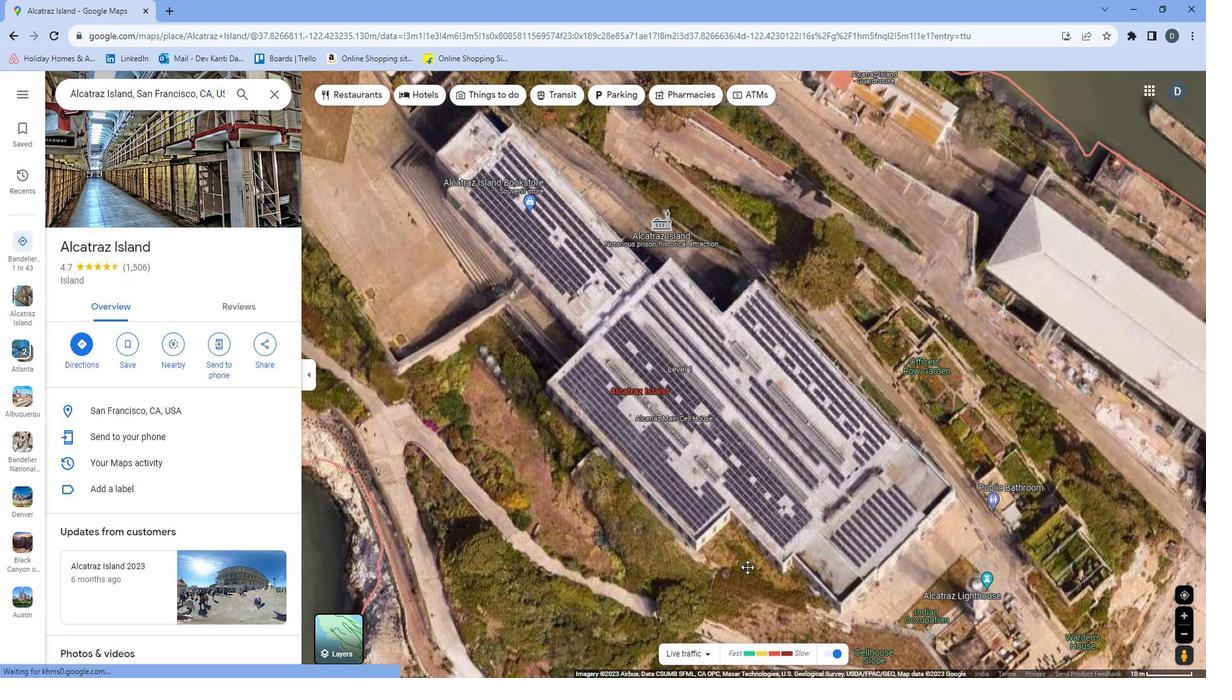 
Action: Mouse scrolled (618, 601) with delta (0, 0)
Screenshot: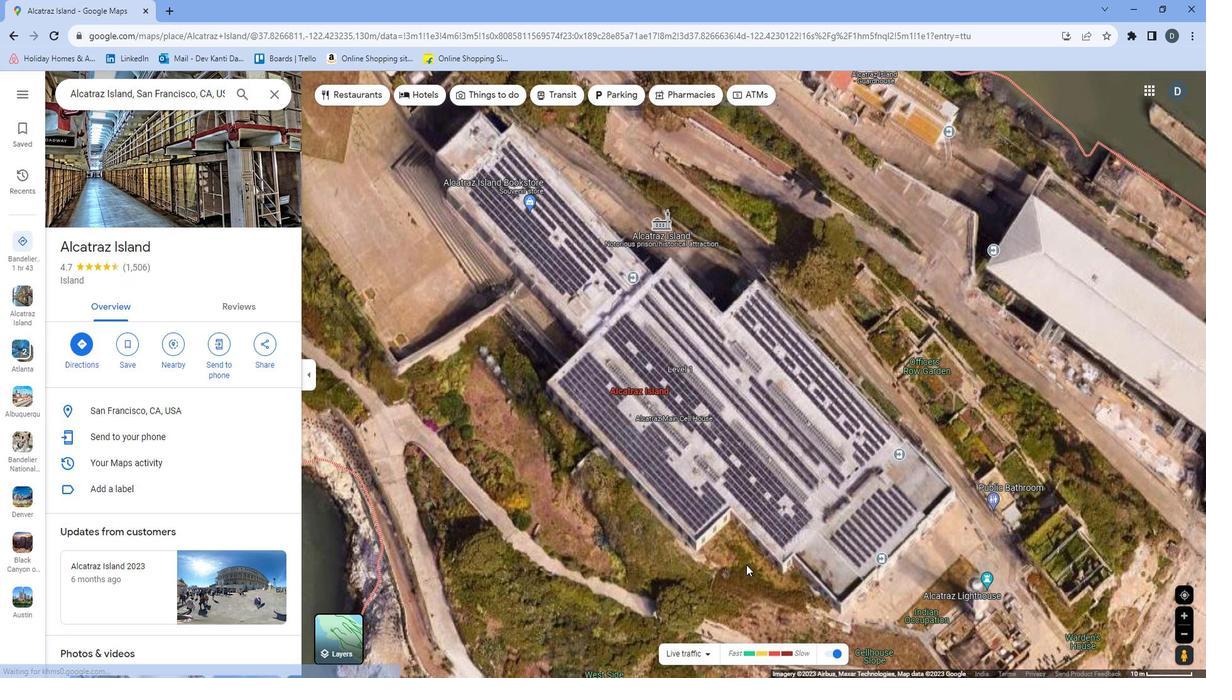 
Action: Mouse moved to (607, 599)
Screenshot: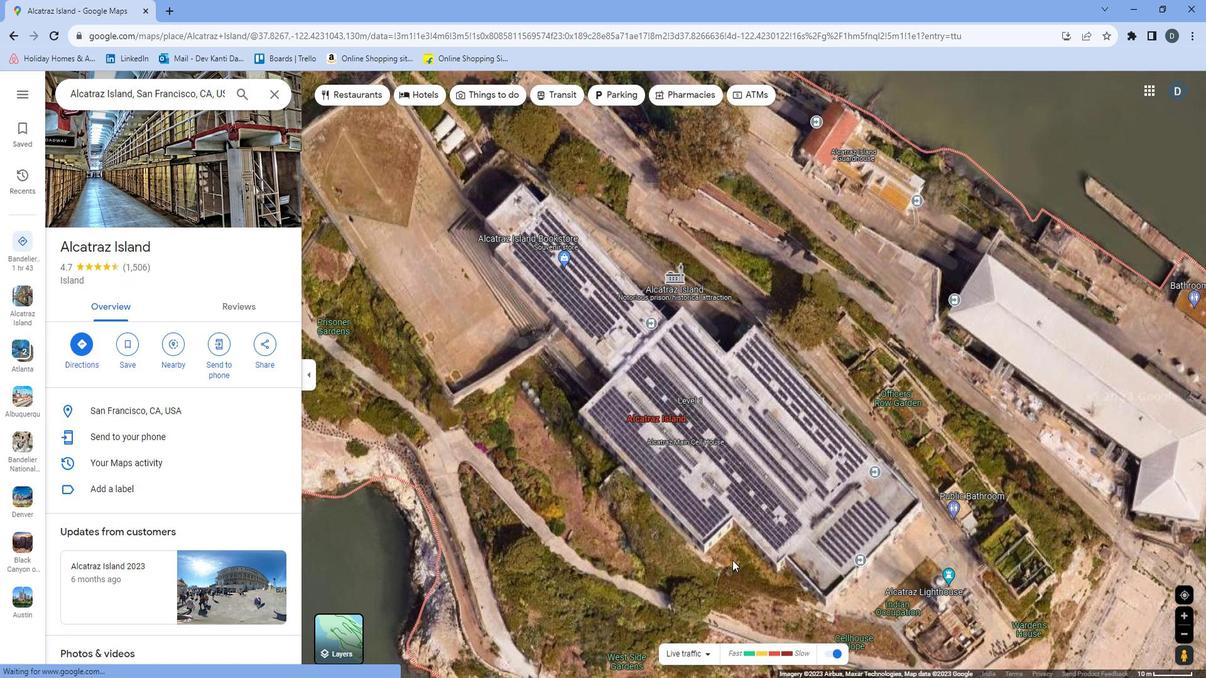 
